 Task: Add Attachment from "Attach a link" to Card Card0024 in Board Board0021 in Workspace Development in Trello
Action: Mouse moved to (461, 513)
Screenshot: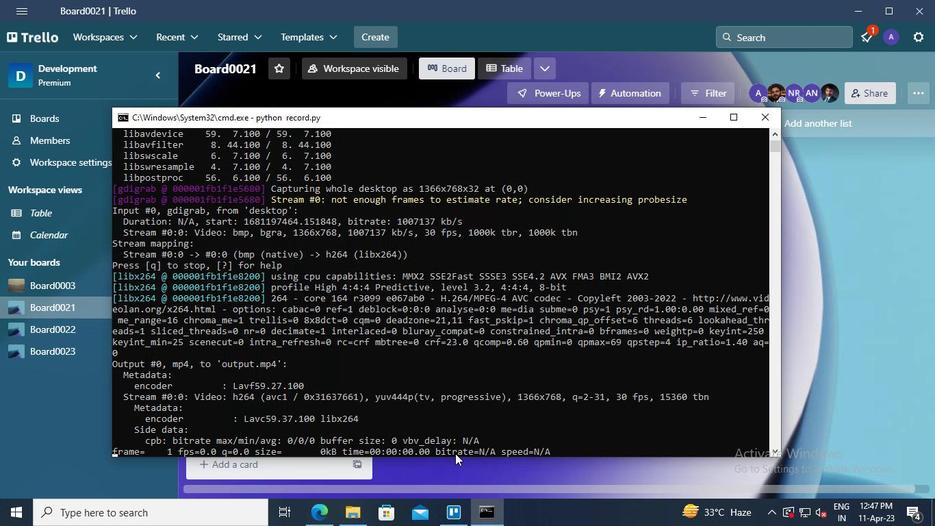
Action: Mouse pressed left at (461, 513)
Screenshot: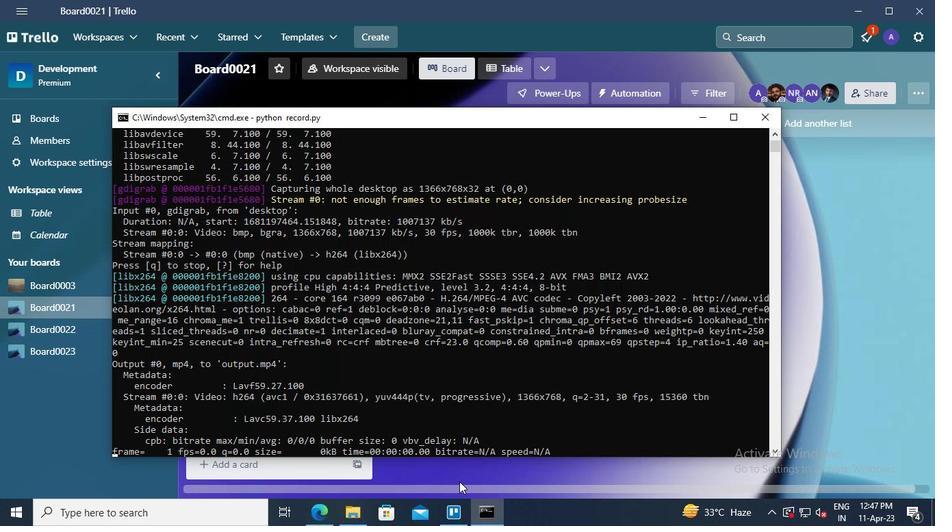 
Action: Mouse moved to (224, 428)
Screenshot: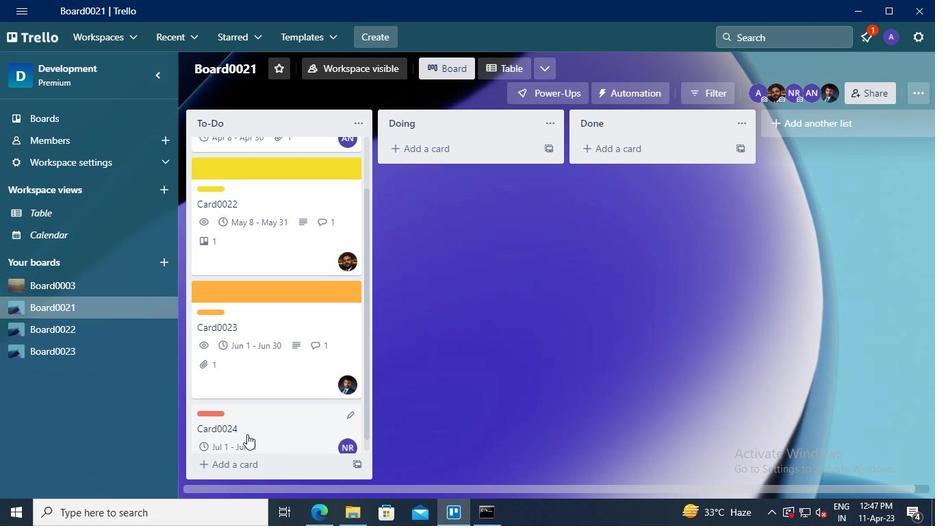 
Action: Mouse pressed left at (224, 428)
Screenshot: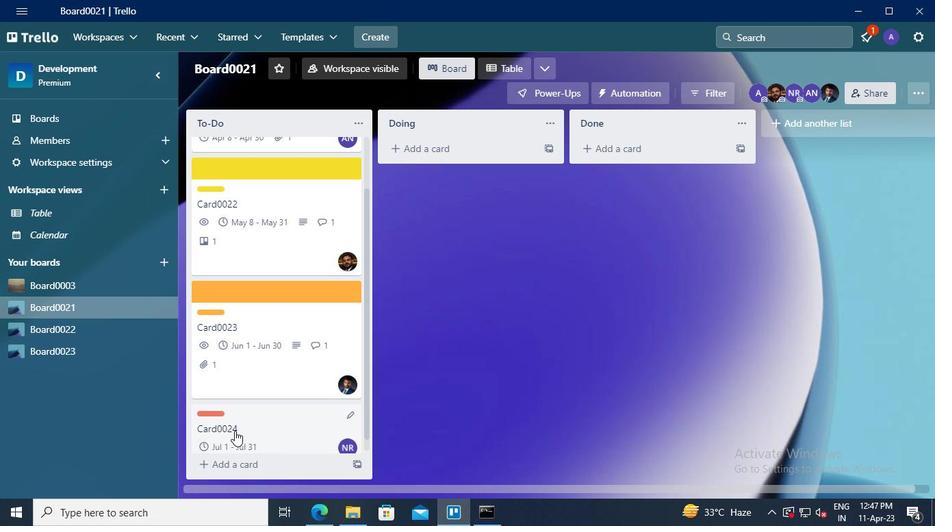 
Action: Mouse moved to (620, 292)
Screenshot: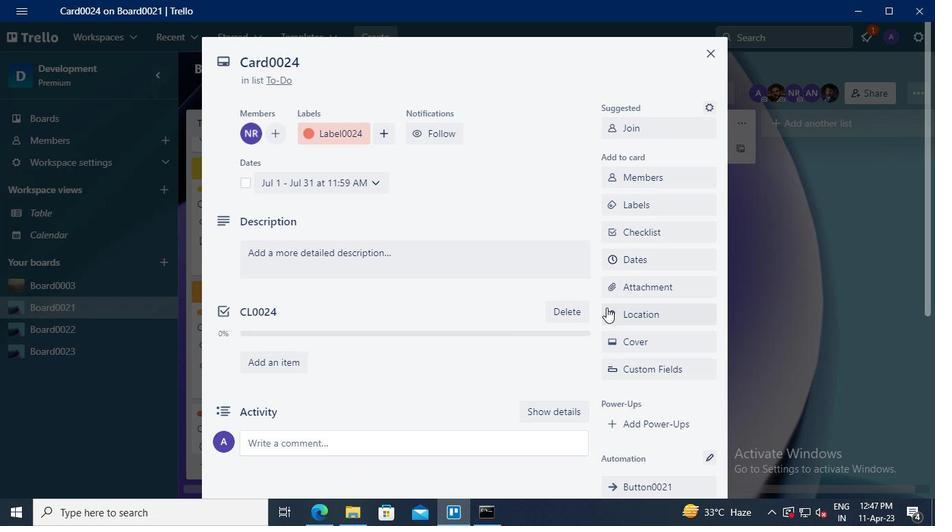 
Action: Mouse pressed left at (620, 292)
Screenshot: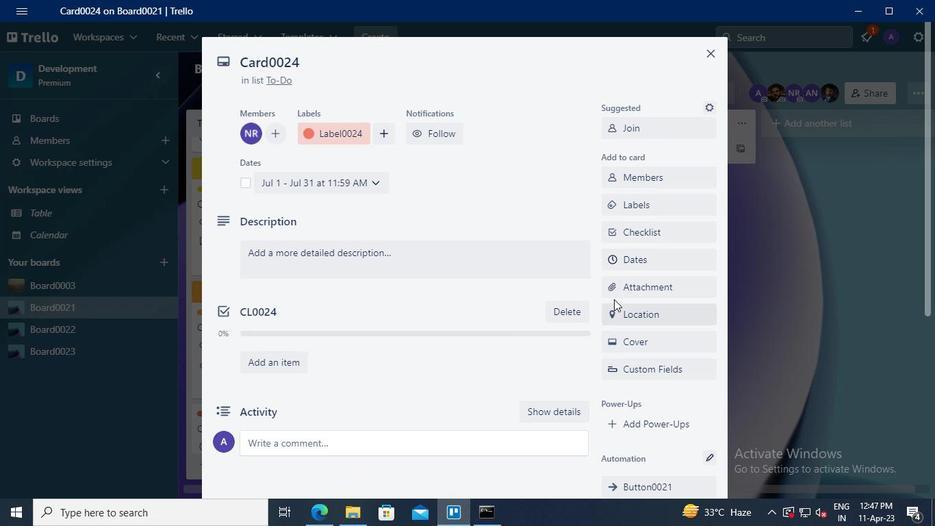 
Action: Mouse moved to (628, 282)
Screenshot: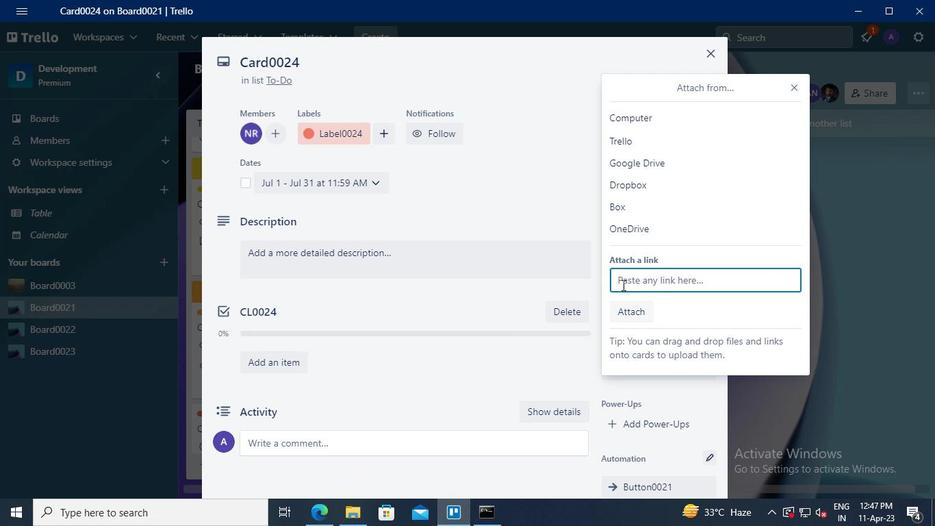 
Action: Keyboard Key.ctrl_l
Screenshot: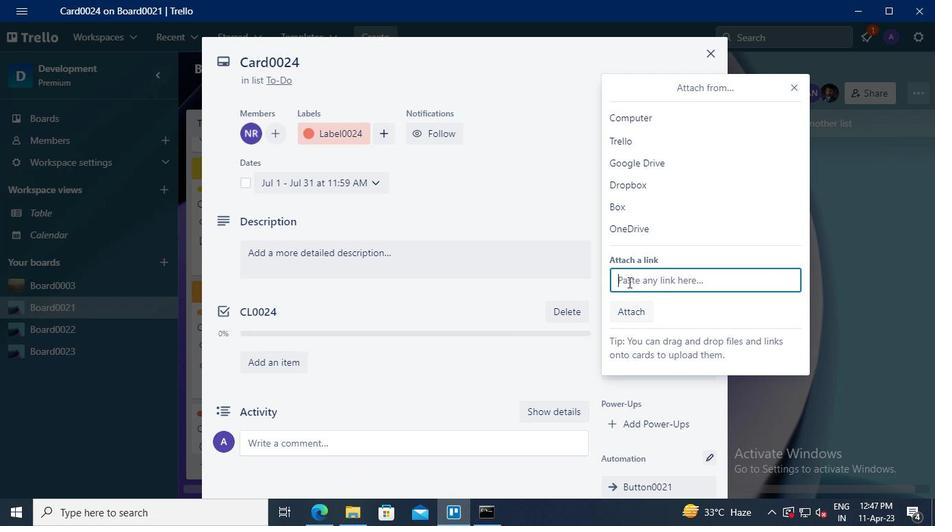
Action: Keyboard \x16
Screenshot: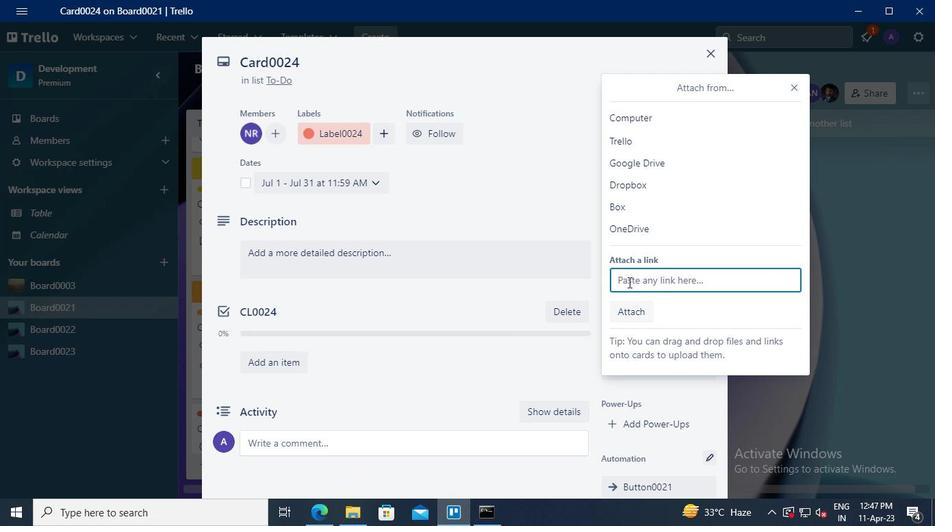 
Action: Mouse moved to (642, 324)
Screenshot: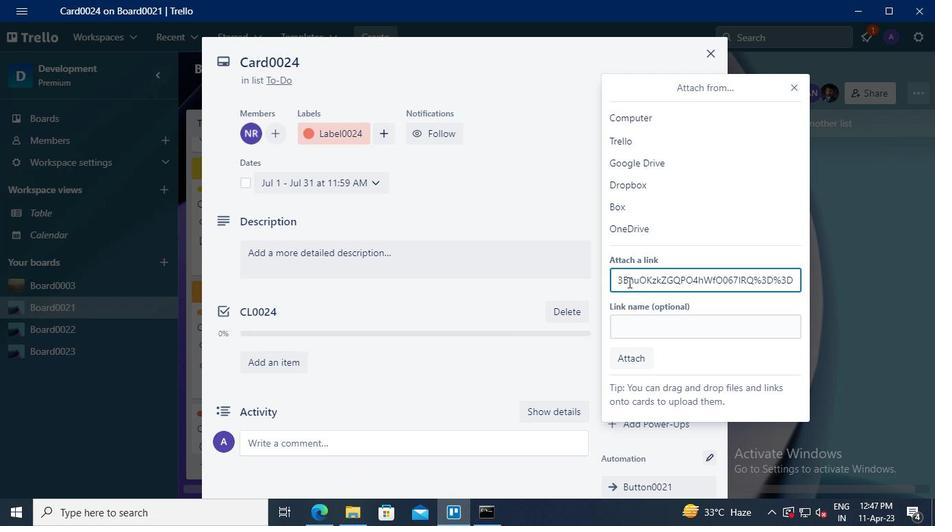 
Action: Mouse pressed left at (642, 324)
Screenshot: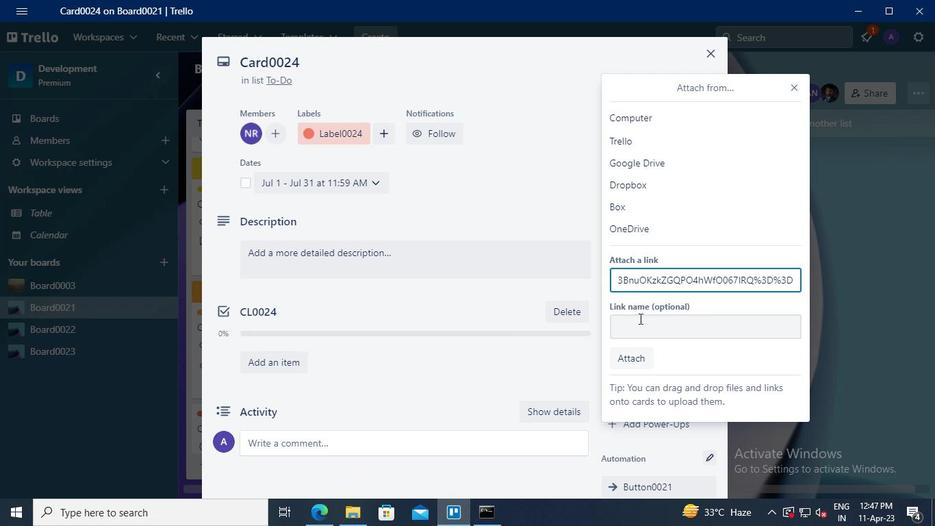 
Action: Keyboard Key.shift
Screenshot: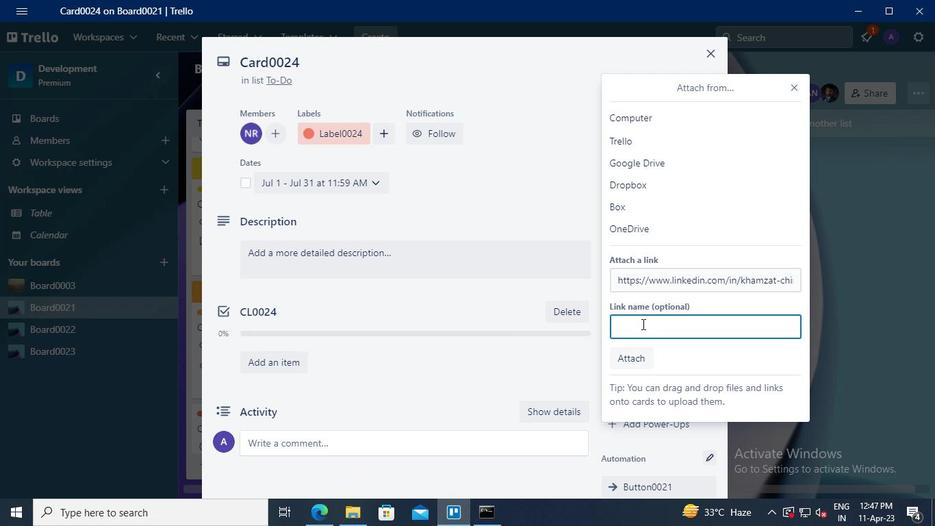 
Action: Keyboard M
Screenshot: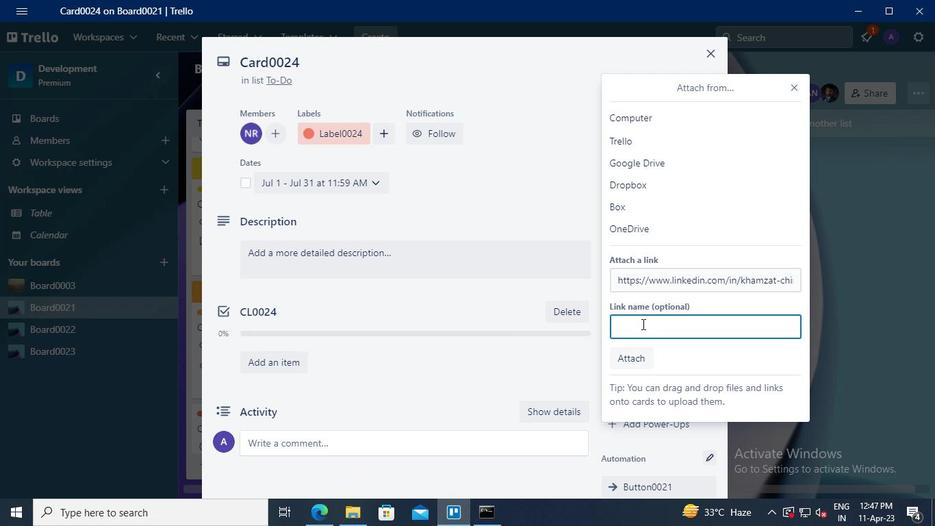 
Action: Keyboard y
Screenshot: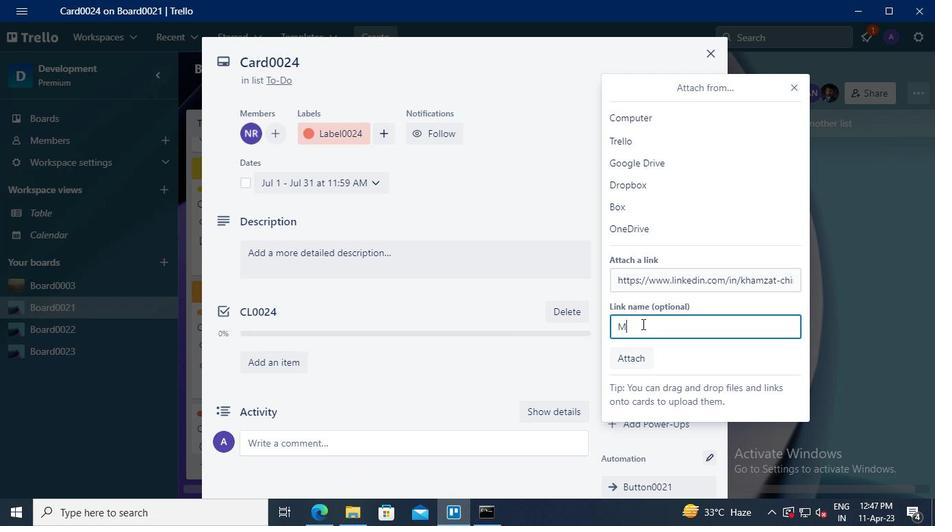 
Action: Keyboard Key.space
Screenshot: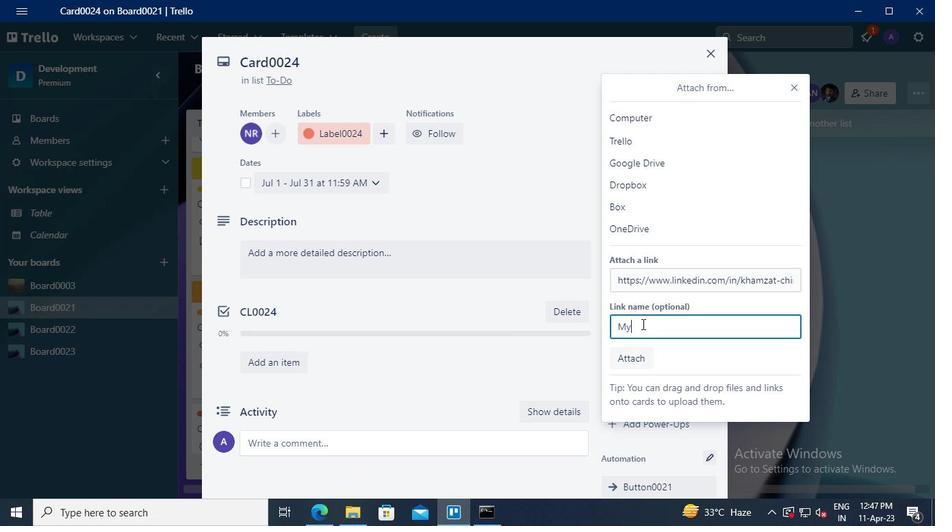 
Action: Keyboard Key.shift
Screenshot: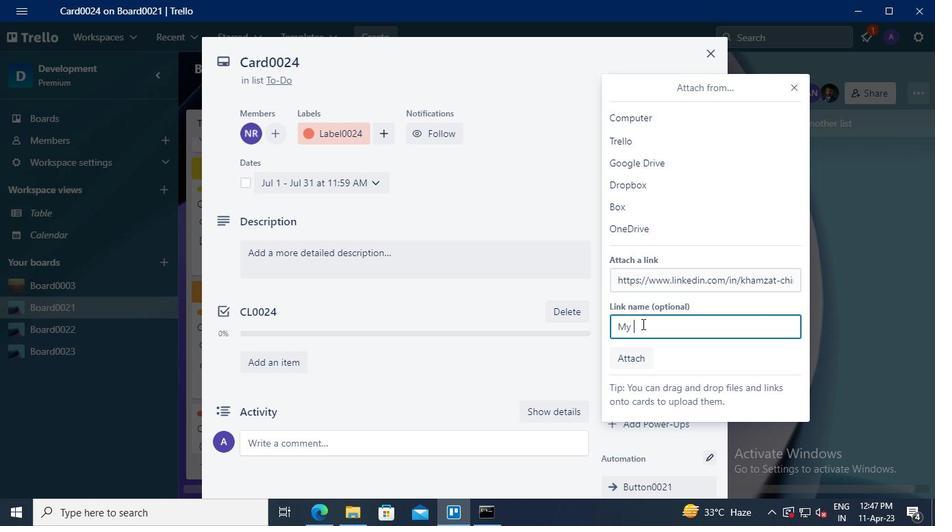 
Action: Keyboard P
Screenshot: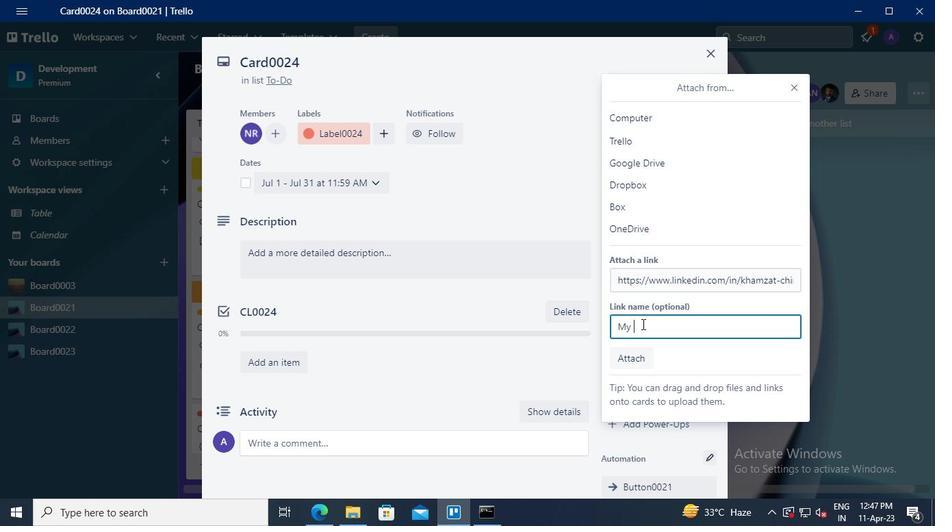 
Action: Keyboard r
Screenshot: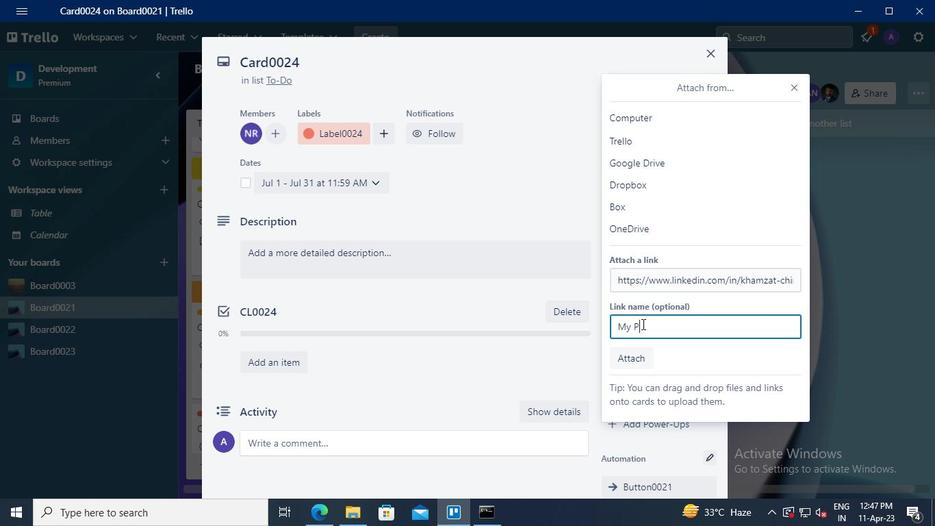 
Action: Keyboard o
Screenshot: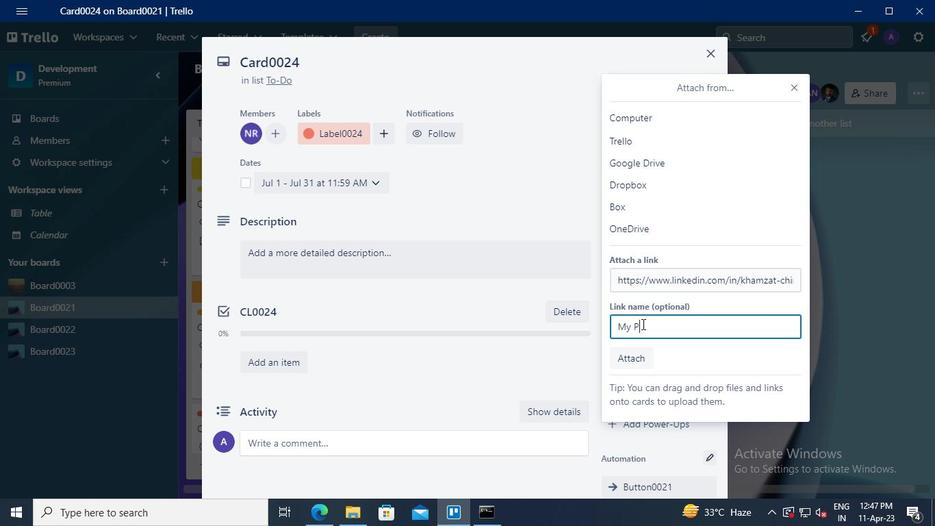 
Action: Keyboard f
Screenshot: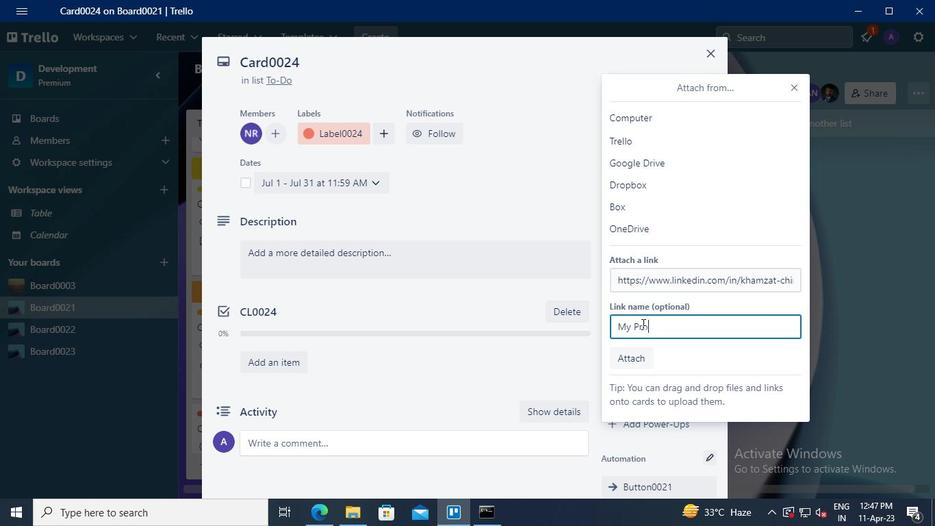 
Action: Keyboard i
Screenshot: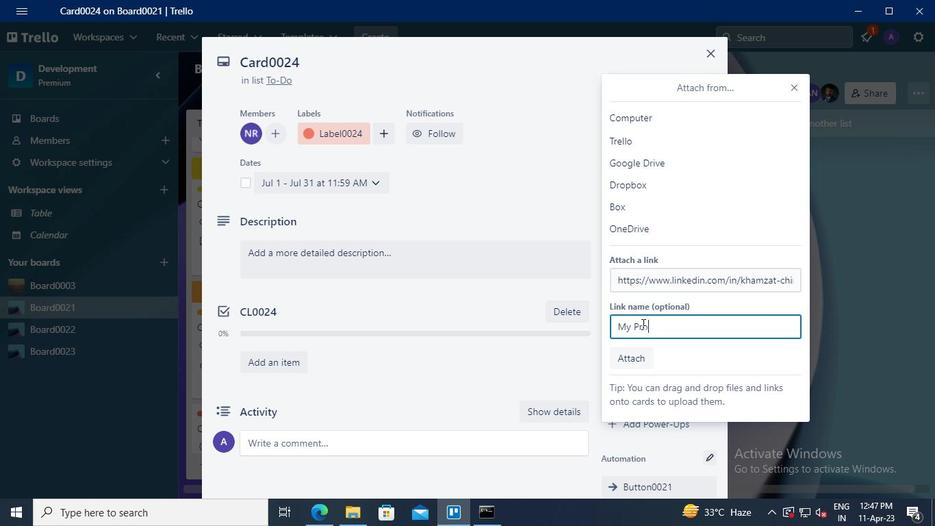 
Action: Keyboard l
Screenshot: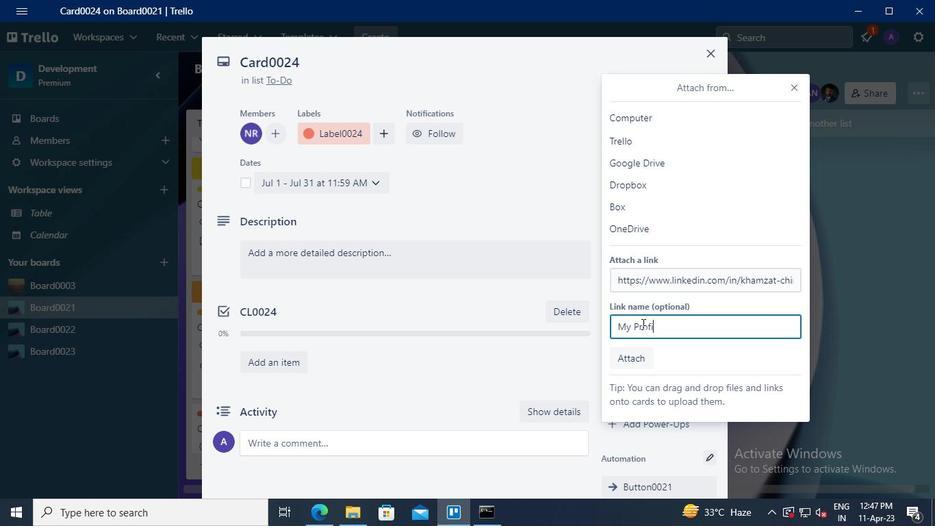 
Action: Keyboard e
Screenshot: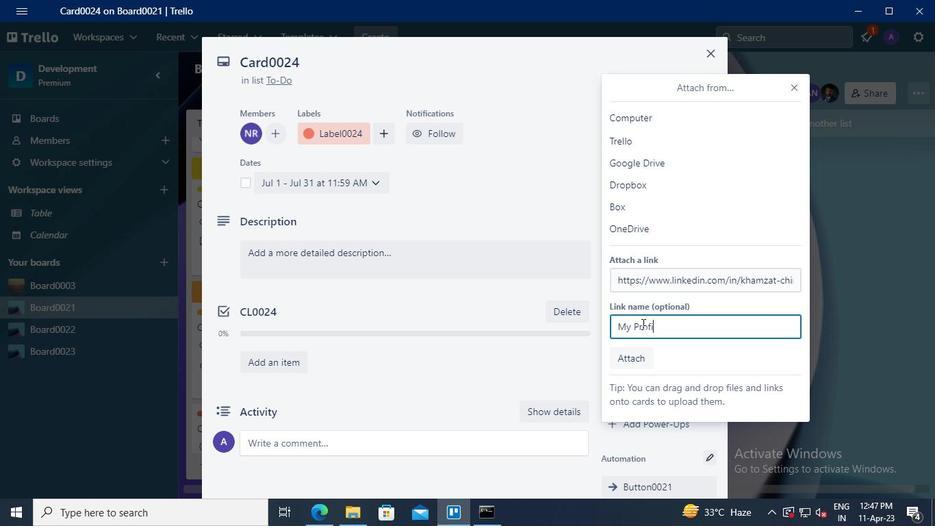 
Action: Mouse moved to (639, 355)
Screenshot: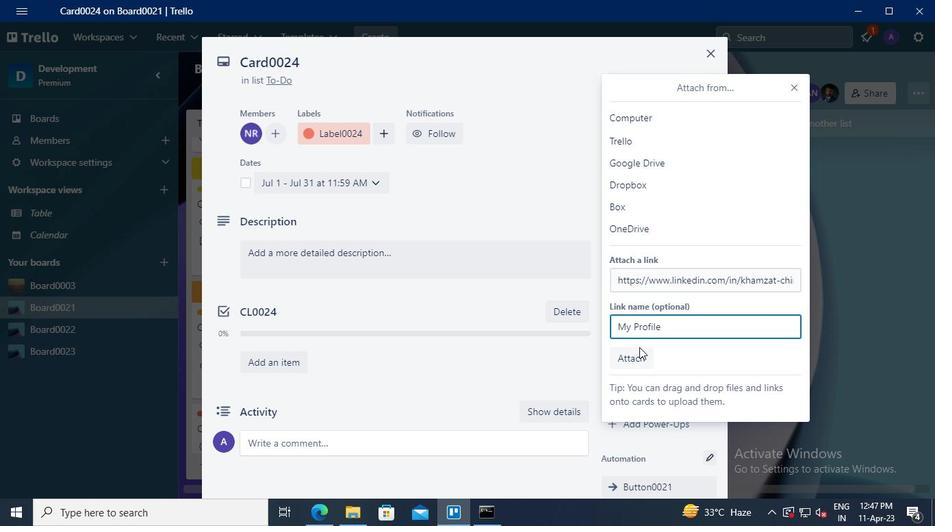 
Action: Mouse pressed left at (639, 355)
Screenshot: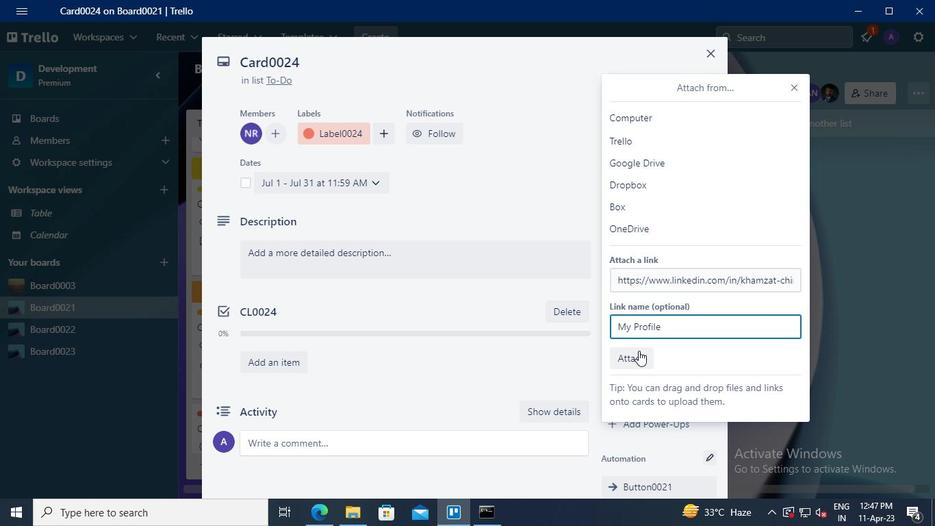 
Action: Mouse moved to (493, 514)
Screenshot: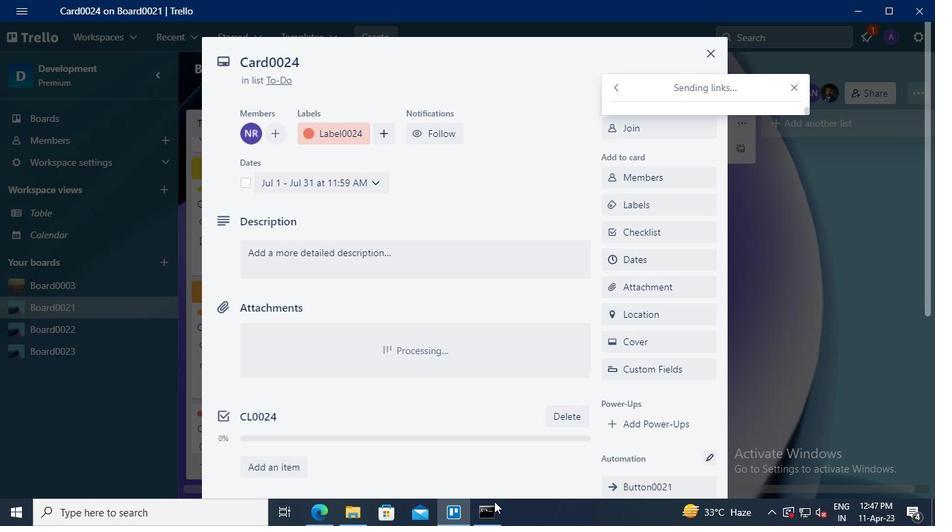 
Action: Mouse pressed left at (493, 514)
Screenshot: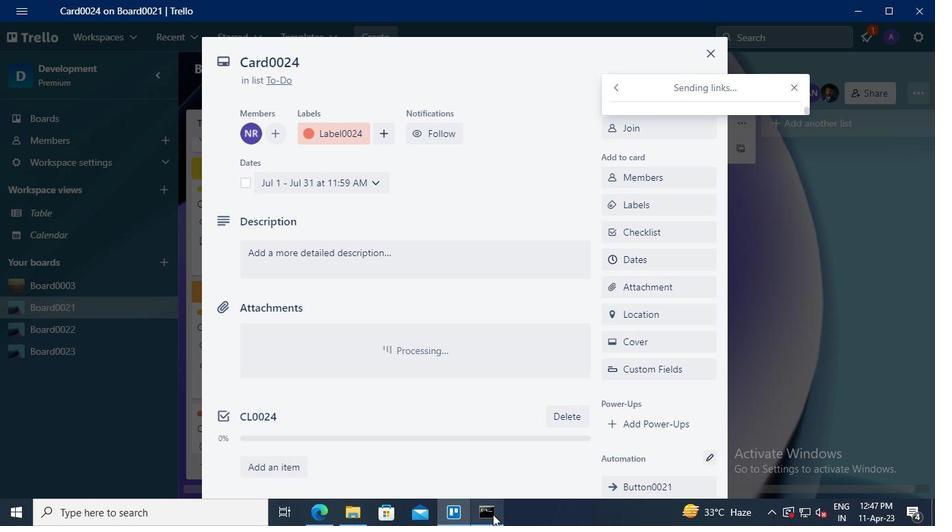 
Action: Mouse moved to (761, 116)
Screenshot: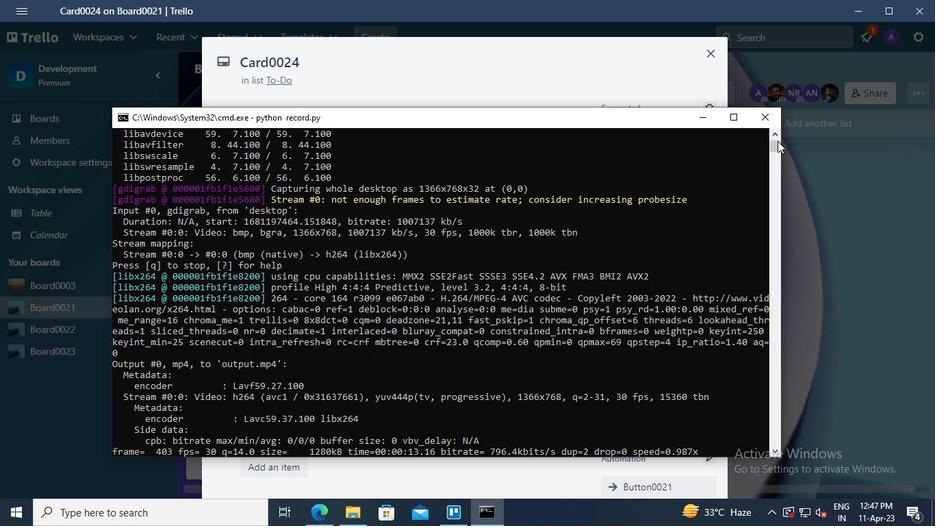 
Action: Mouse pressed left at (761, 116)
Screenshot: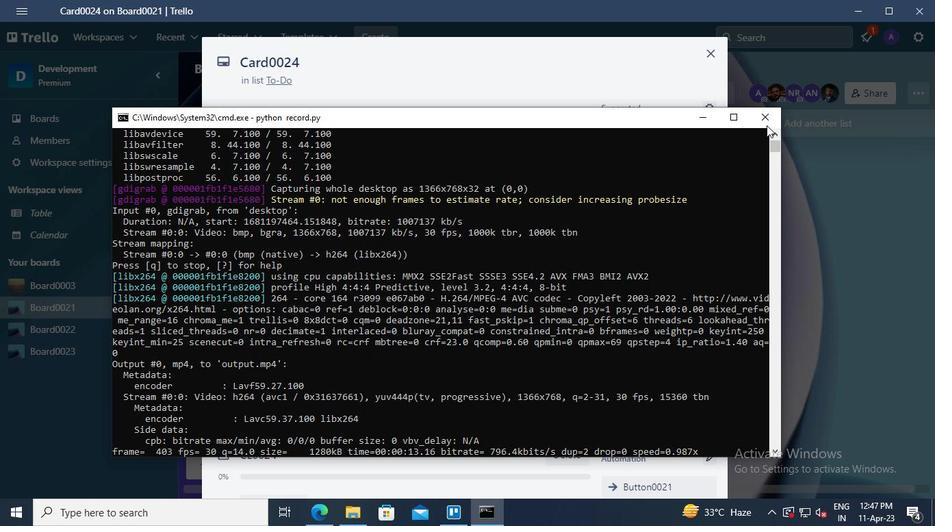
